 Task: Apply theme spearmint in current slide.
Action: Mouse moved to (514, 114)
Screenshot: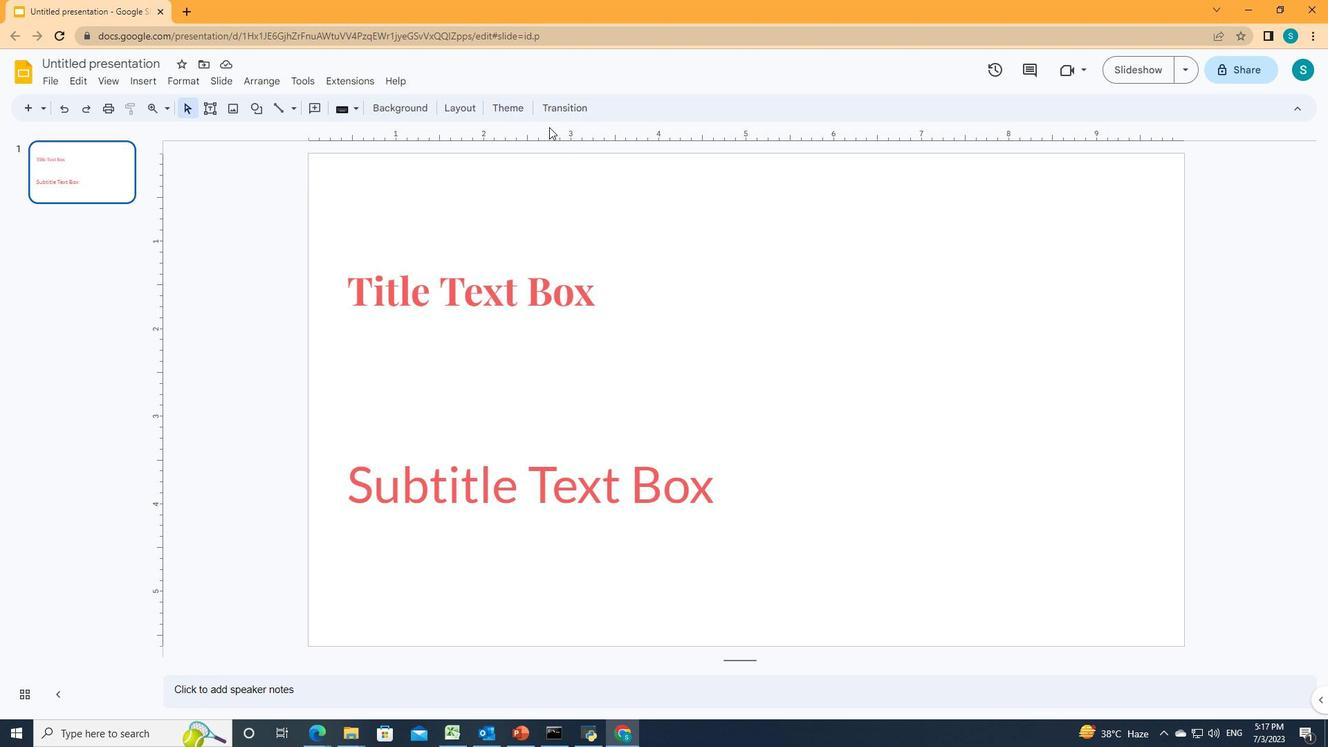 
Action: Mouse pressed left at (514, 114)
Screenshot: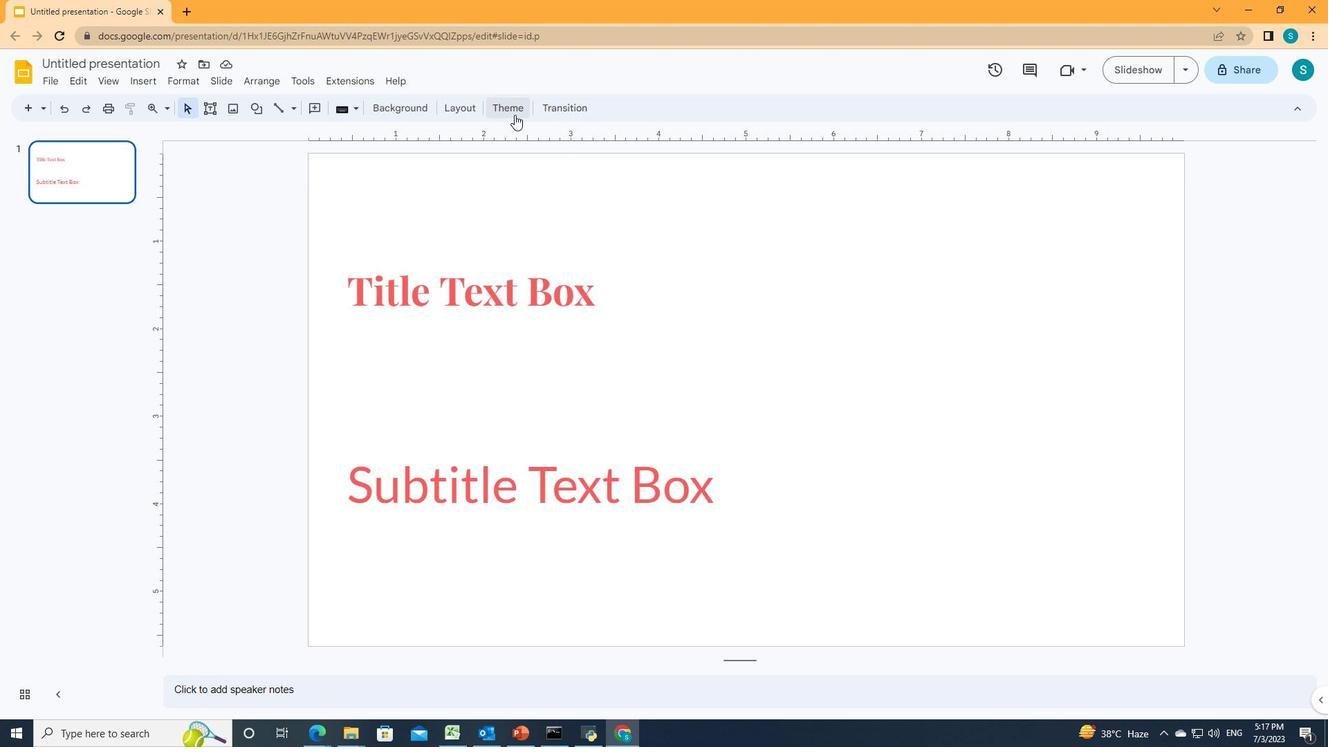 
Action: Mouse moved to (1282, 405)
Screenshot: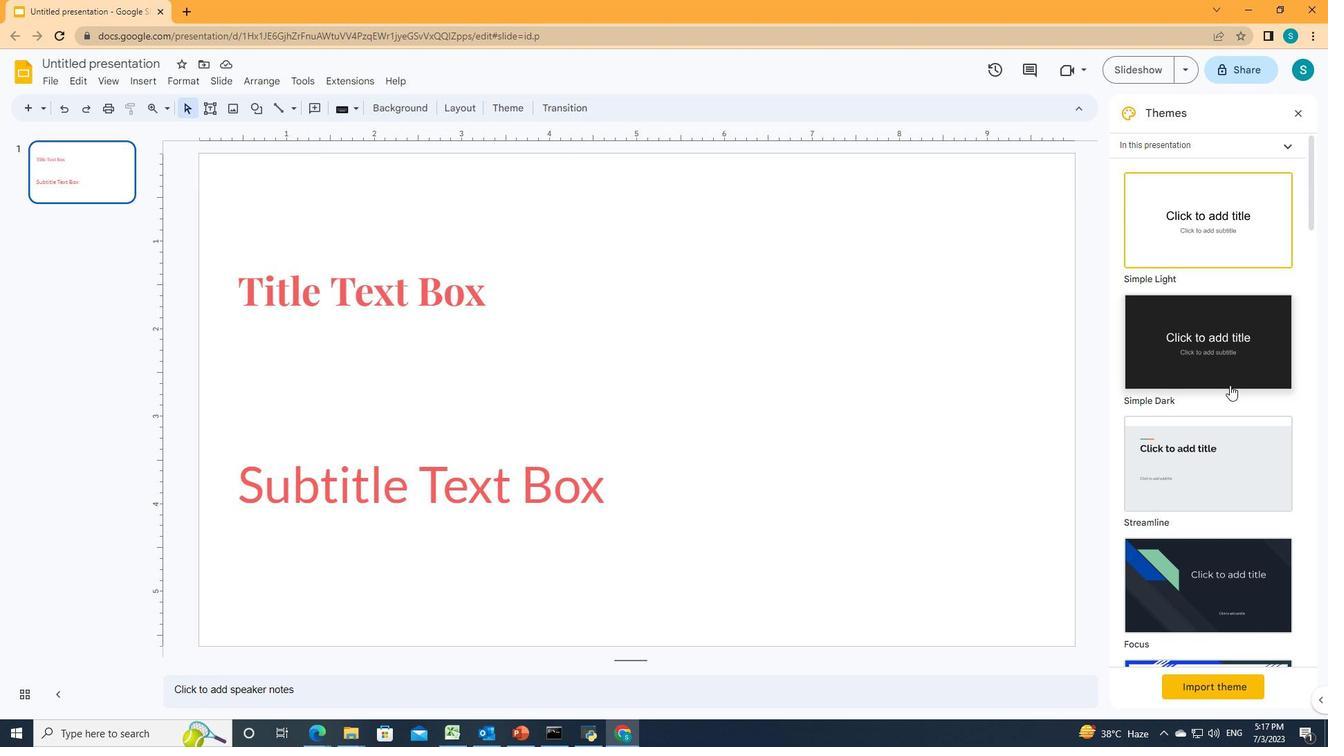 
Action: Mouse scrolled (1282, 404) with delta (0, 0)
Screenshot: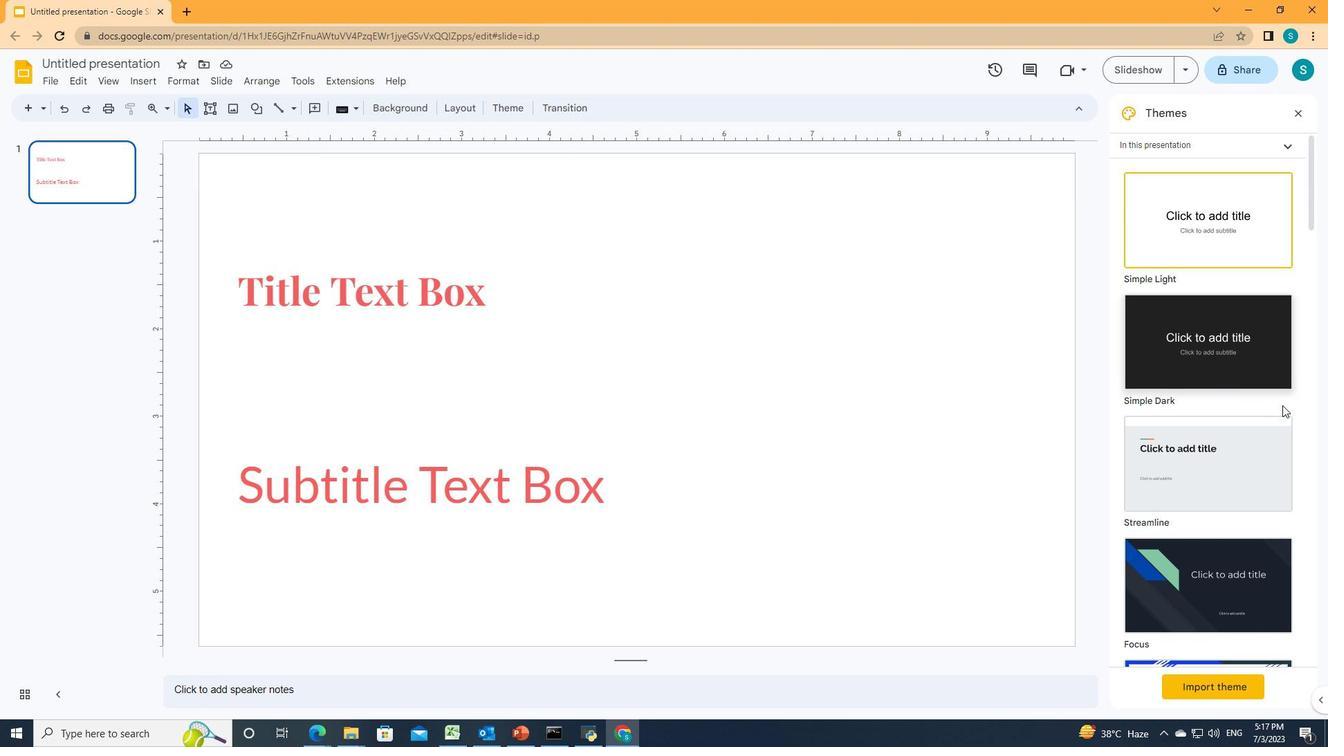 
Action: Mouse moved to (1283, 405)
Screenshot: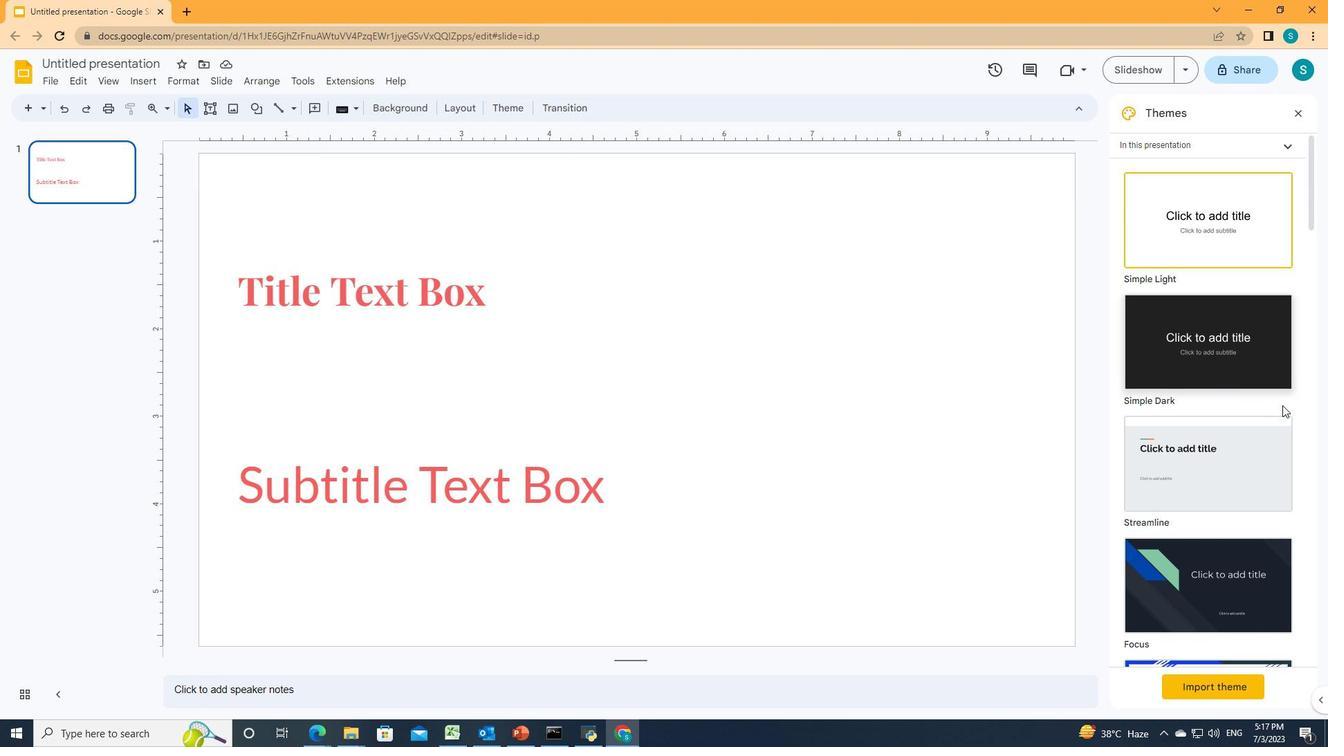 
Action: Mouse scrolled (1283, 404) with delta (0, 0)
Screenshot: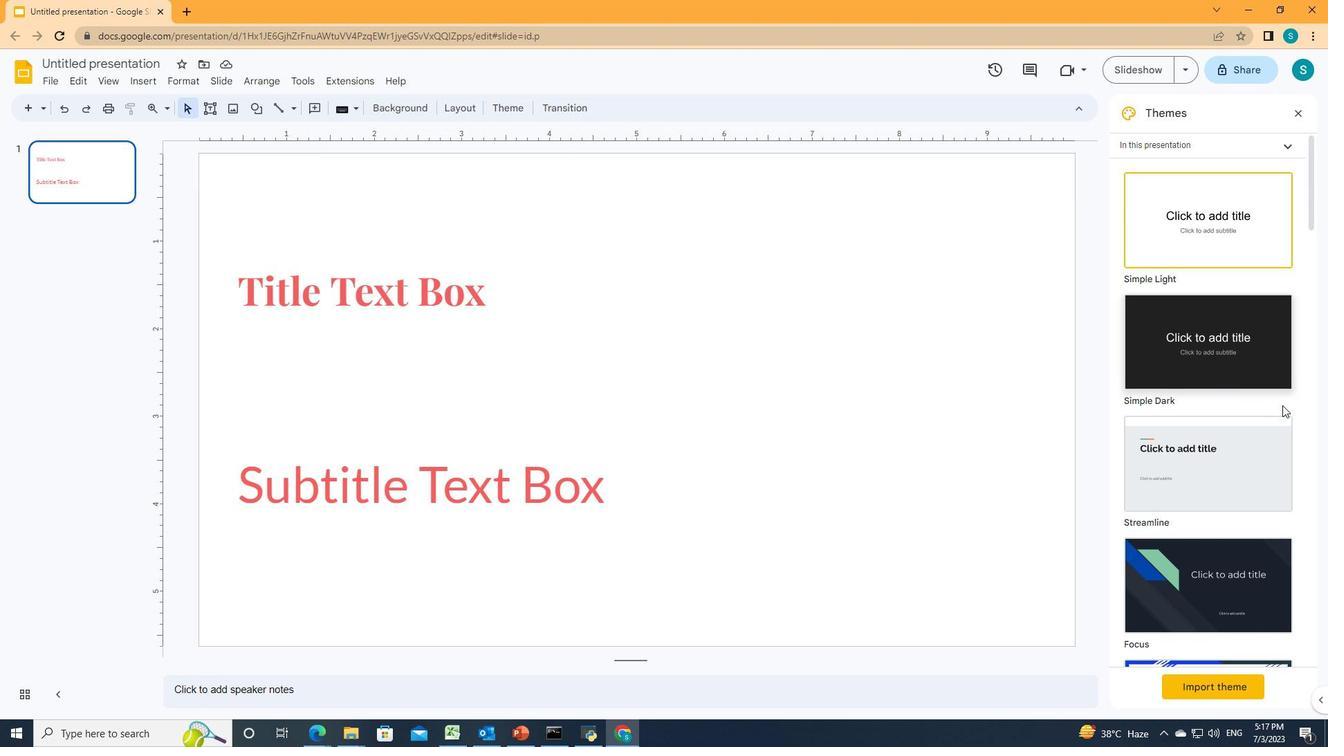 
Action: Mouse scrolled (1283, 404) with delta (0, 0)
Screenshot: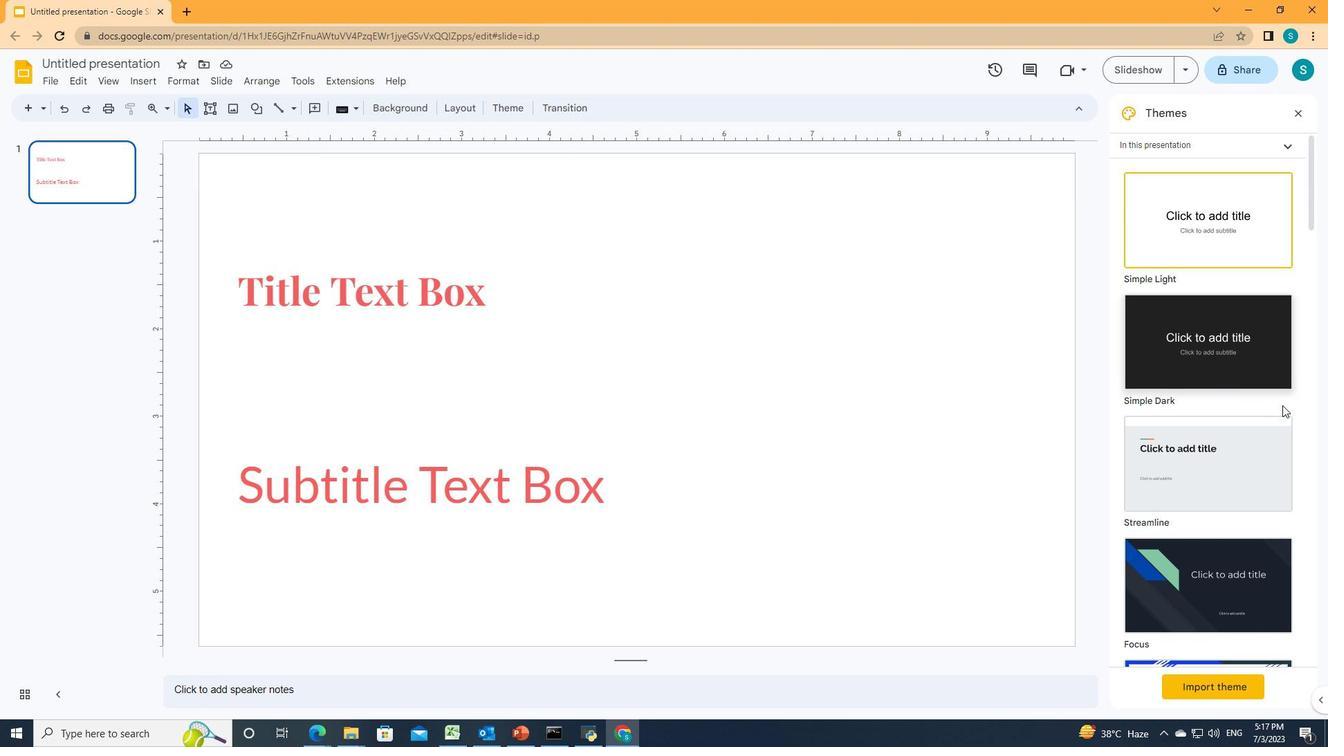 
Action: Mouse scrolled (1283, 404) with delta (0, 0)
Screenshot: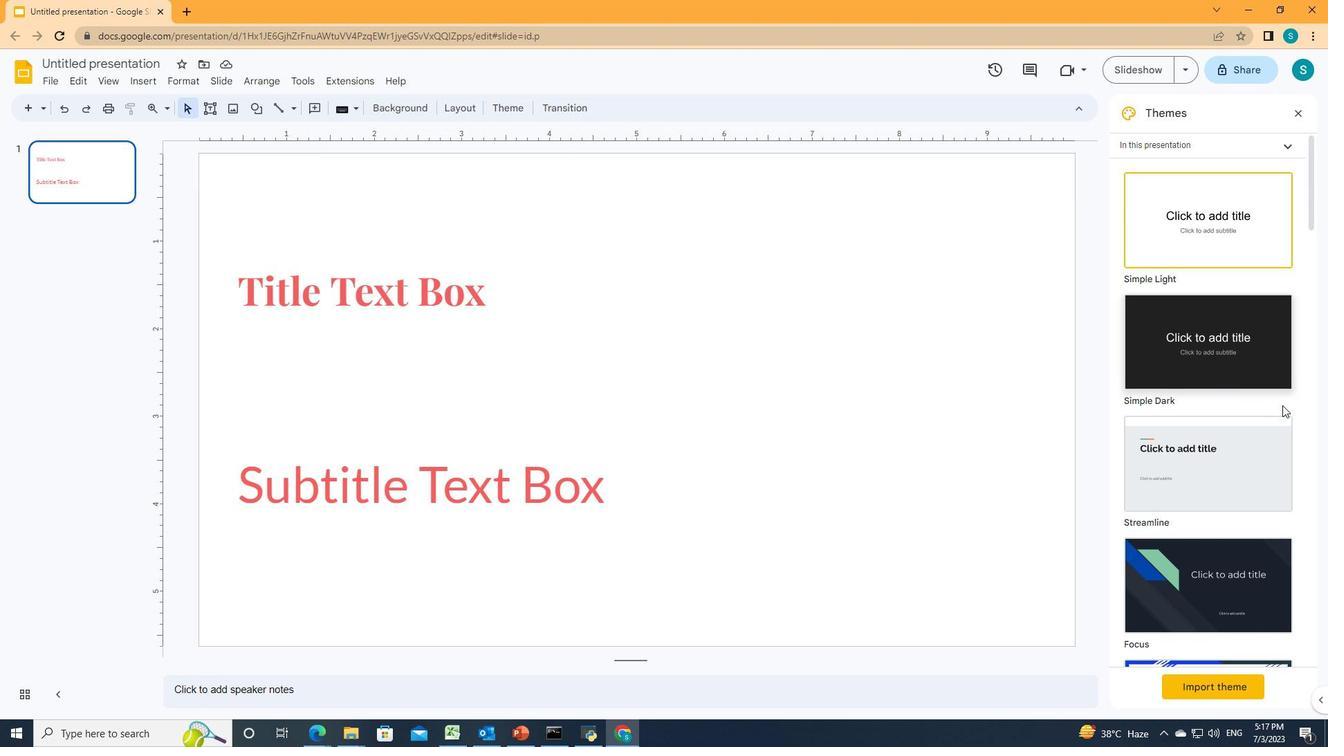 
Action: Mouse scrolled (1283, 404) with delta (0, 0)
Screenshot: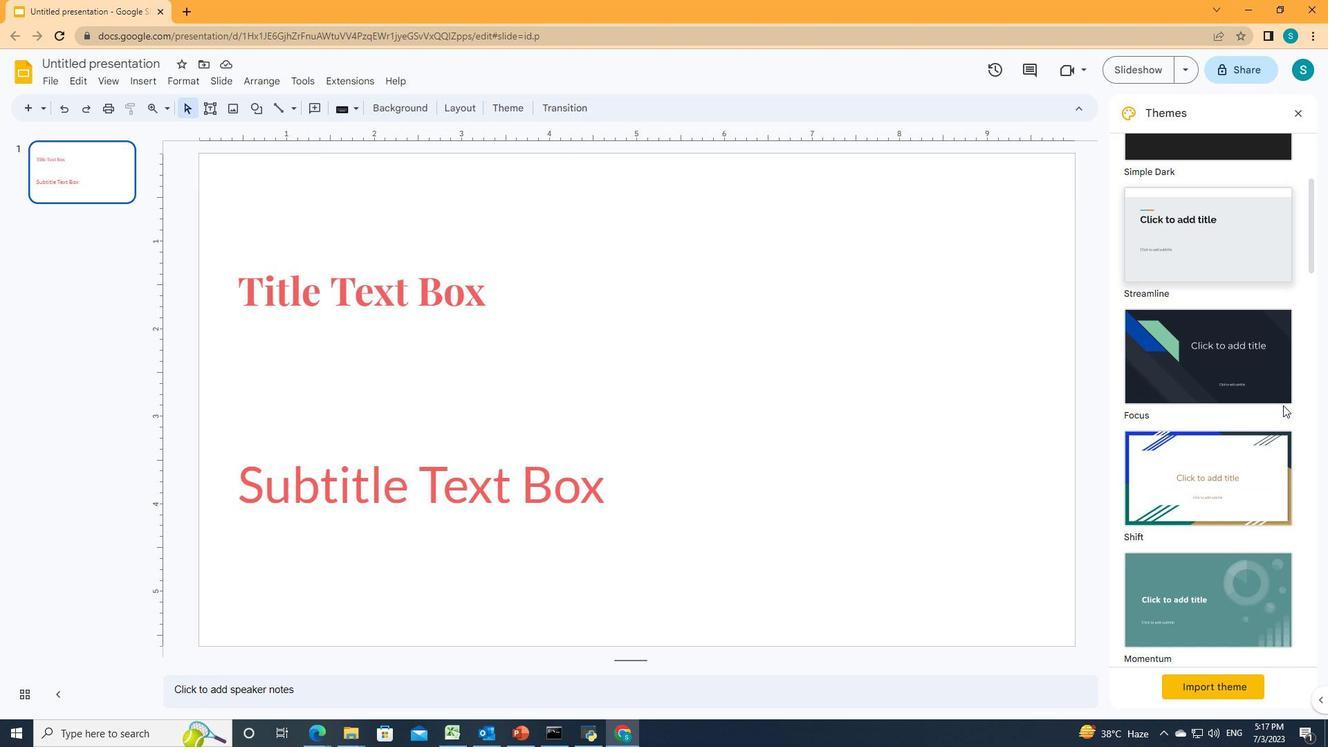 
Action: Mouse scrolled (1283, 404) with delta (0, 0)
Screenshot: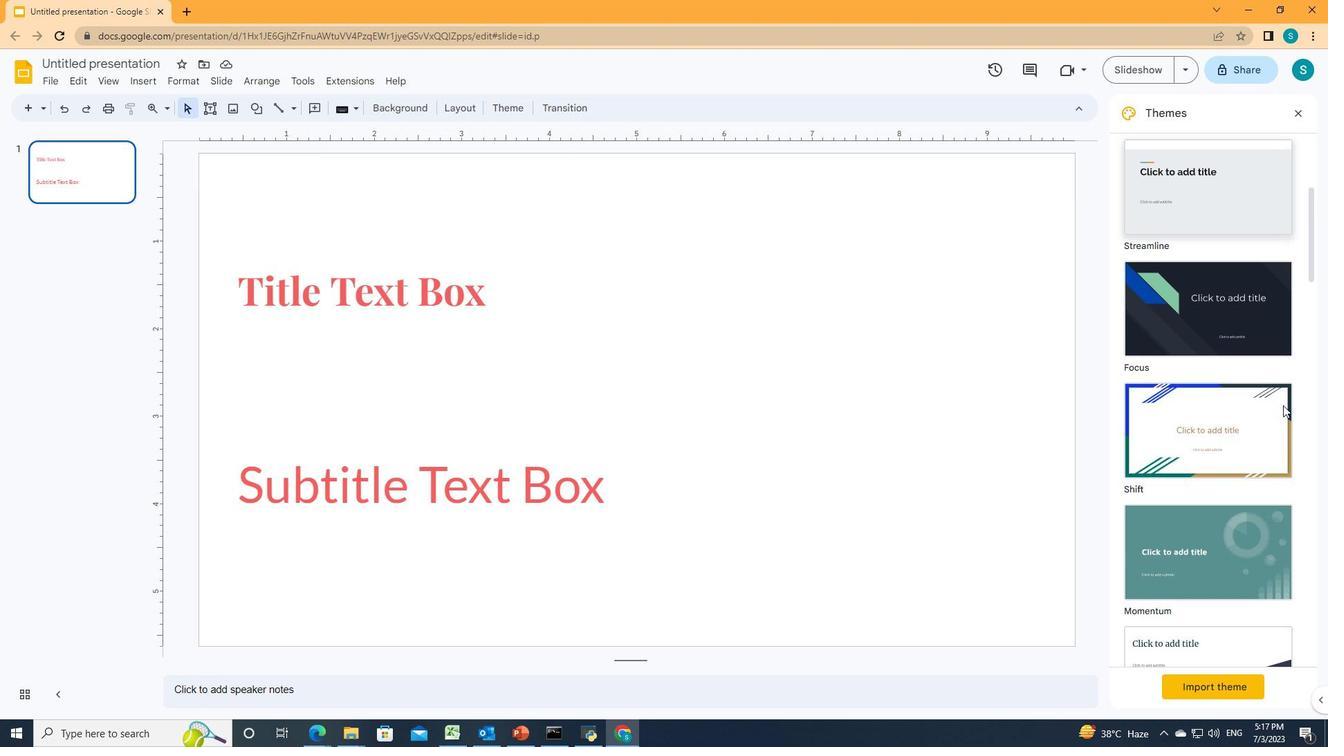 
Action: Mouse scrolled (1283, 404) with delta (0, 0)
Screenshot: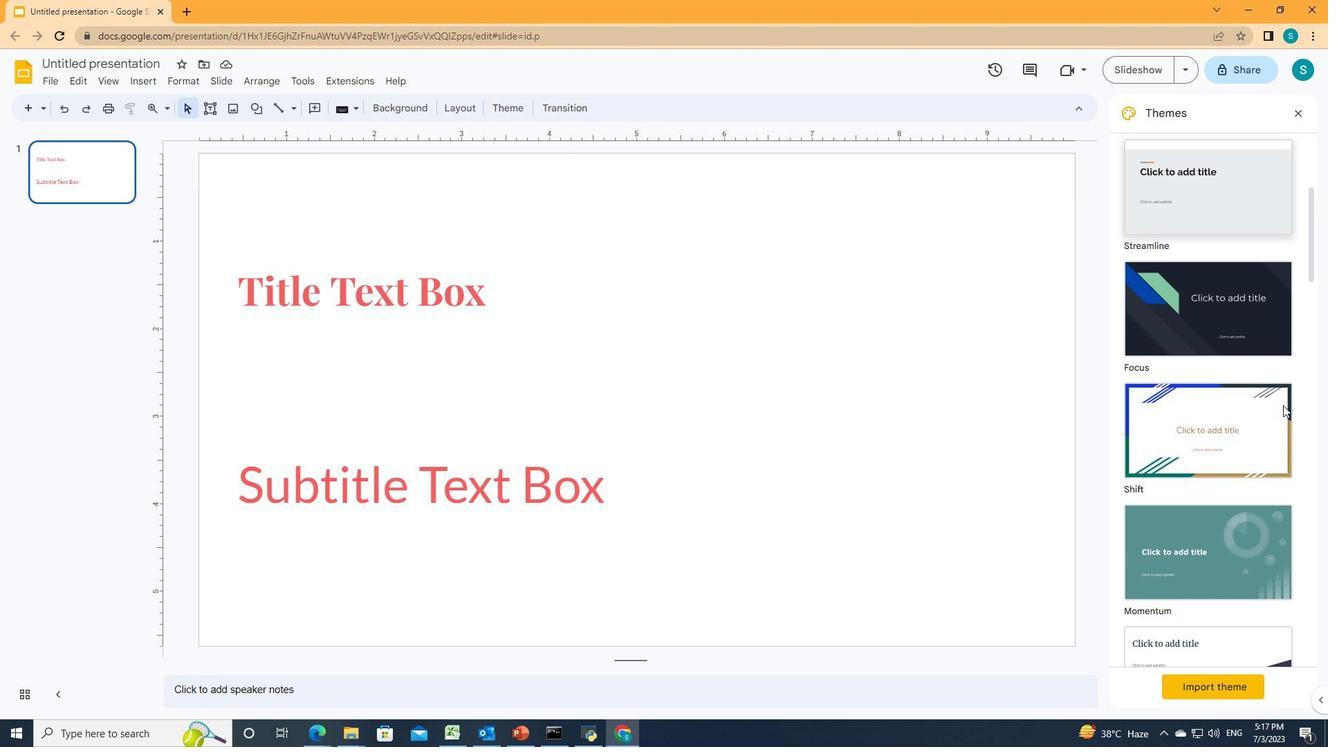 
Action: Mouse scrolled (1283, 404) with delta (0, 0)
Screenshot: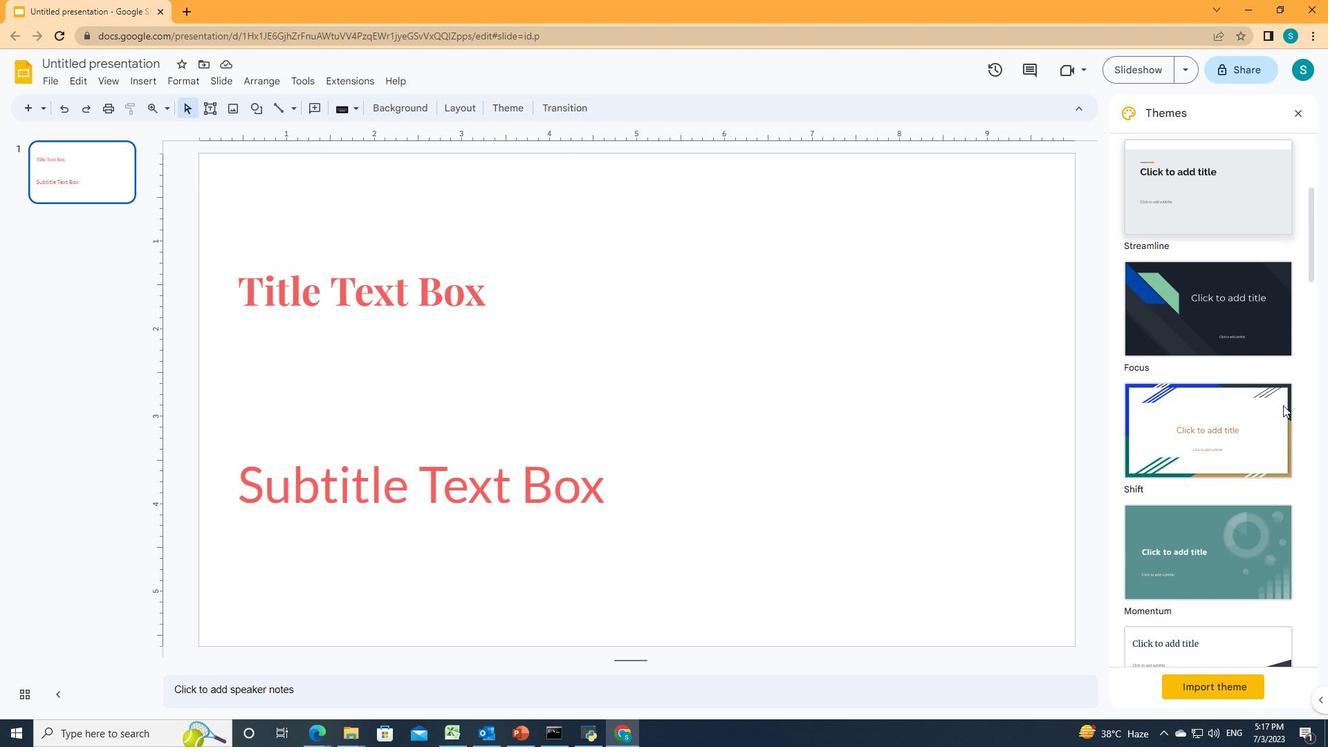 
Action: Mouse scrolled (1283, 404) with delta (0, 0)
Screenshot: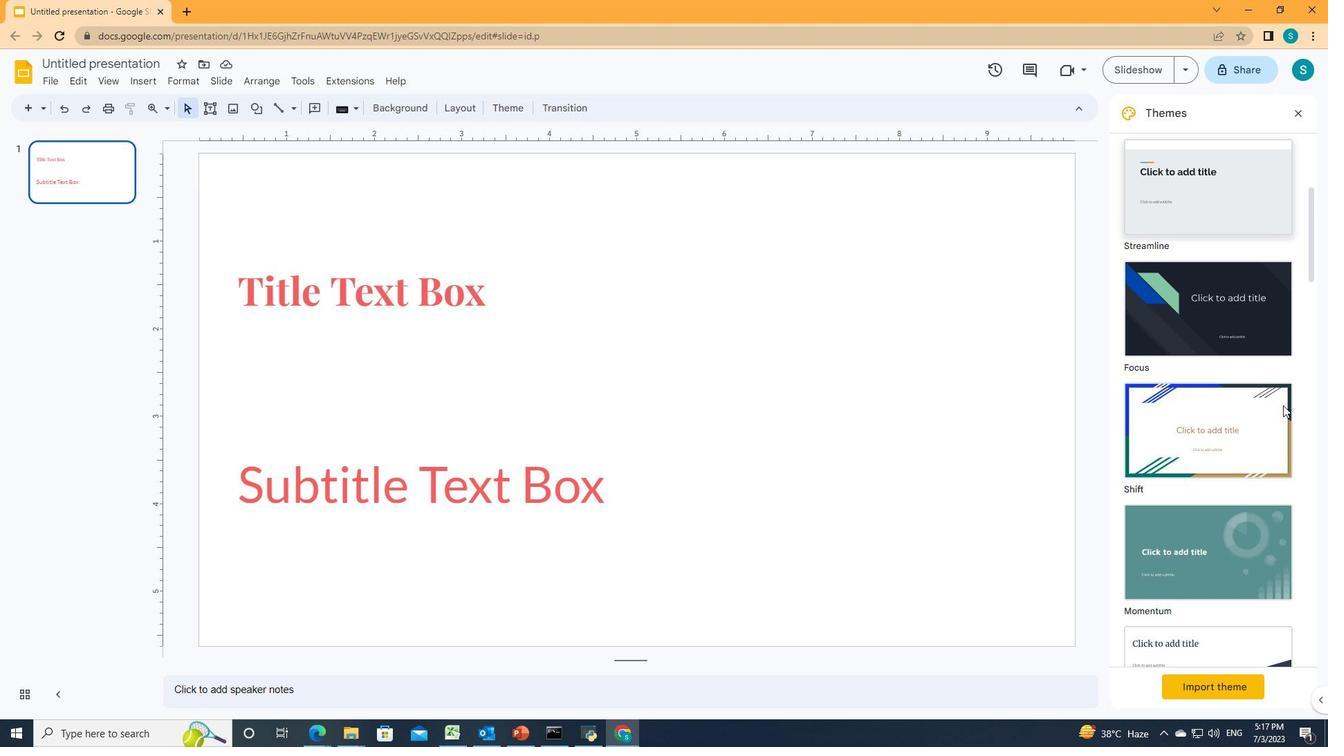
Action: Mouse scrolled (1283, 404) with delta (0, 0)
Screenshot: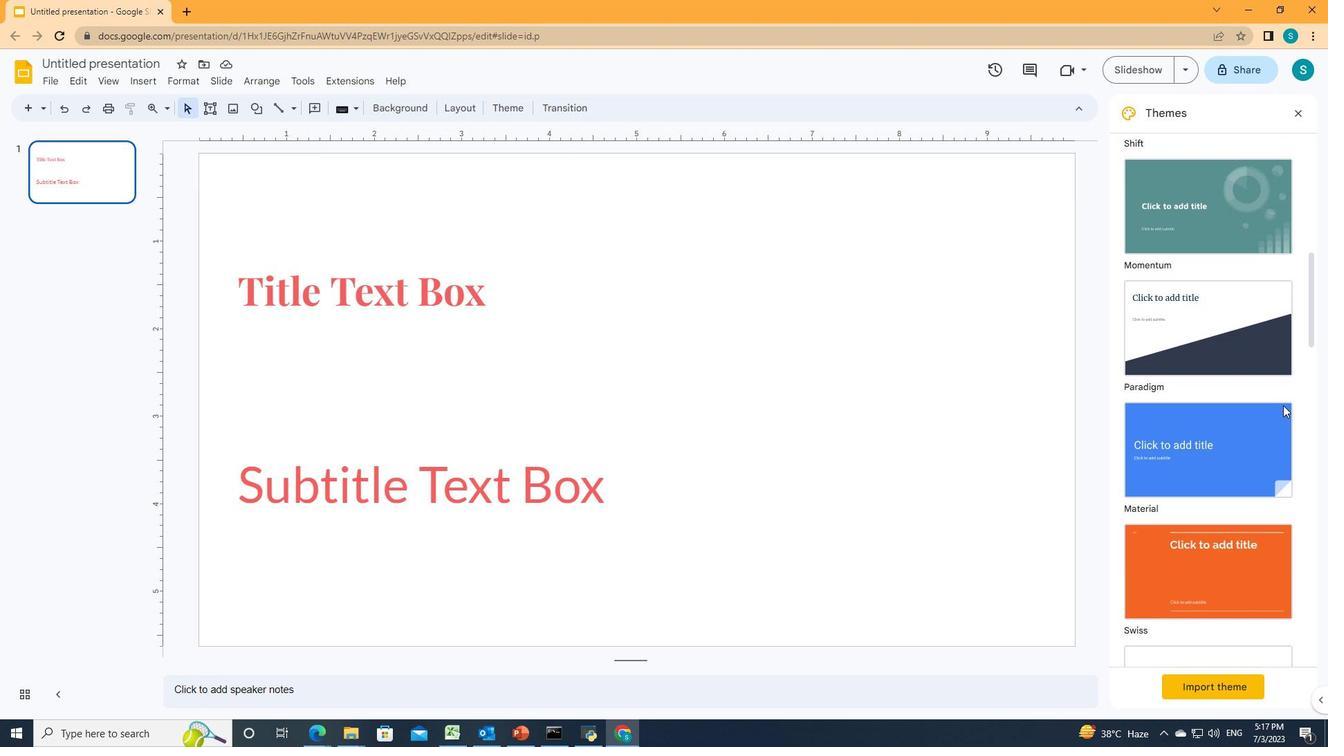 
Action: Mouse scrolled (1283, 404) with delta (0, 0)
Screenshot: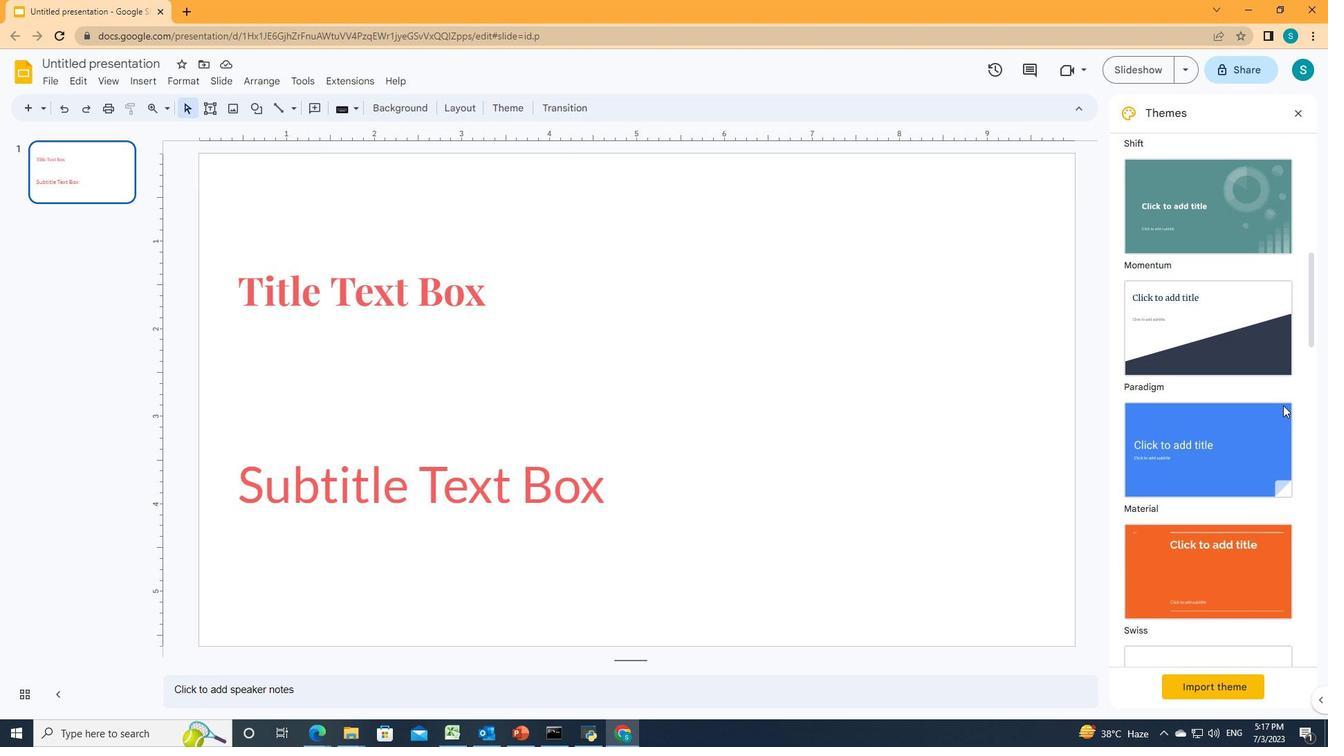 
Action: Mouse scrolled (1283, 404) with delta (0, 0)
Screenshot: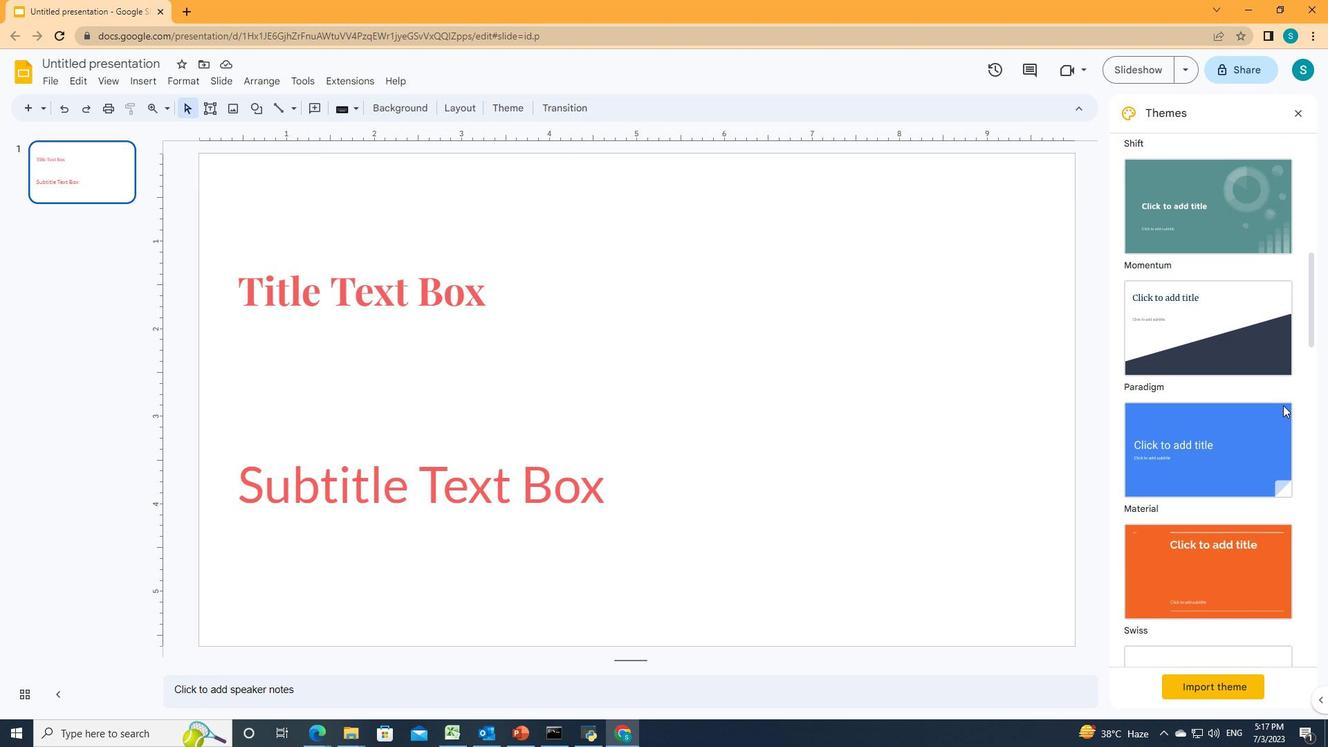 
Action: Mouse scrolled (1283, 404) with delta (0, 0)
Screenshot: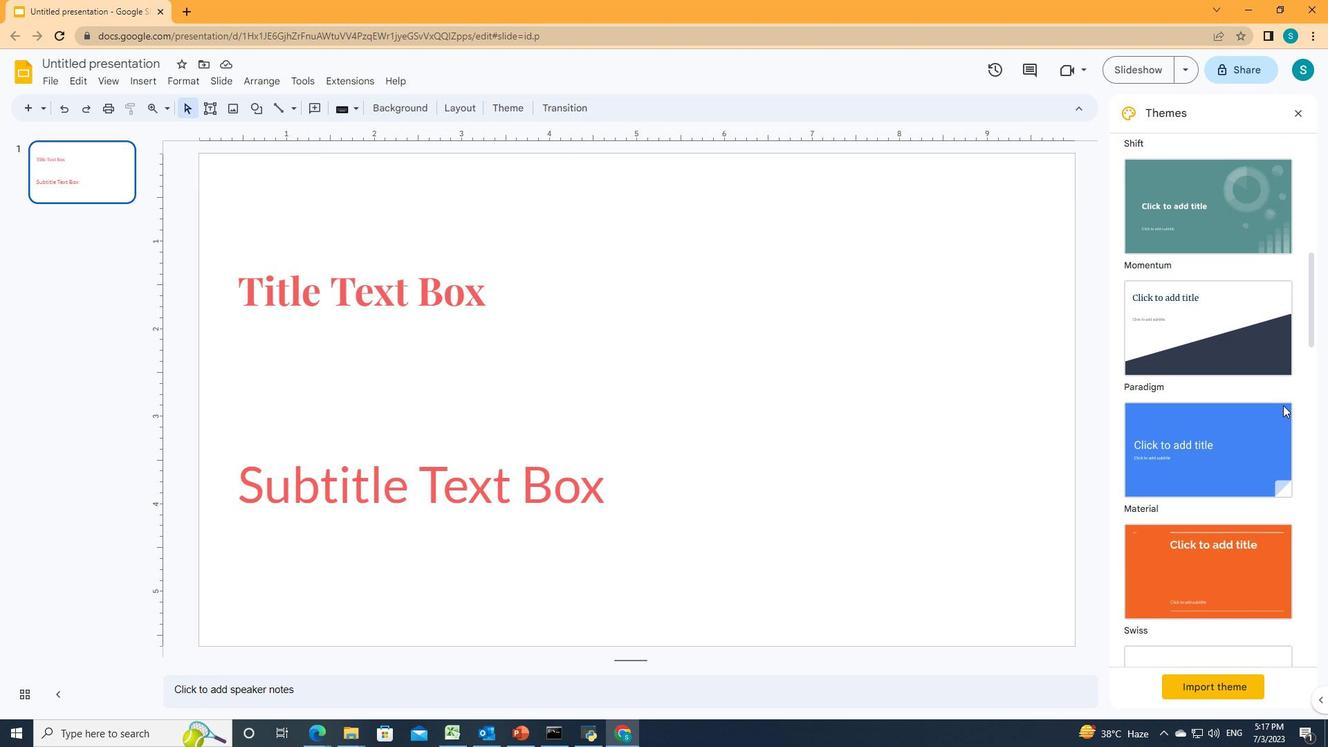 
Action: Mouse scrolled (1283, 404) with delta (0, 0)
Screenshot: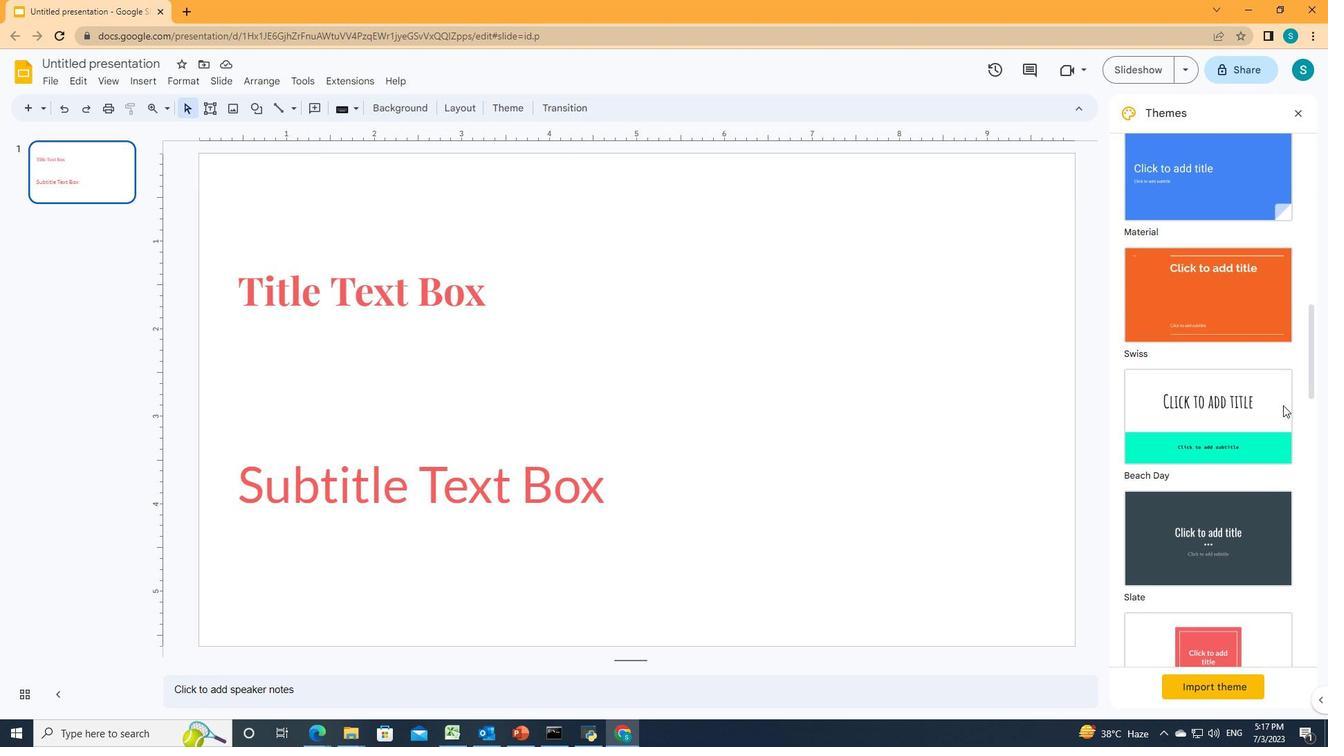 
Action: Mouse scrolled (1283, 404) with delta (0, 0)
Screenshot: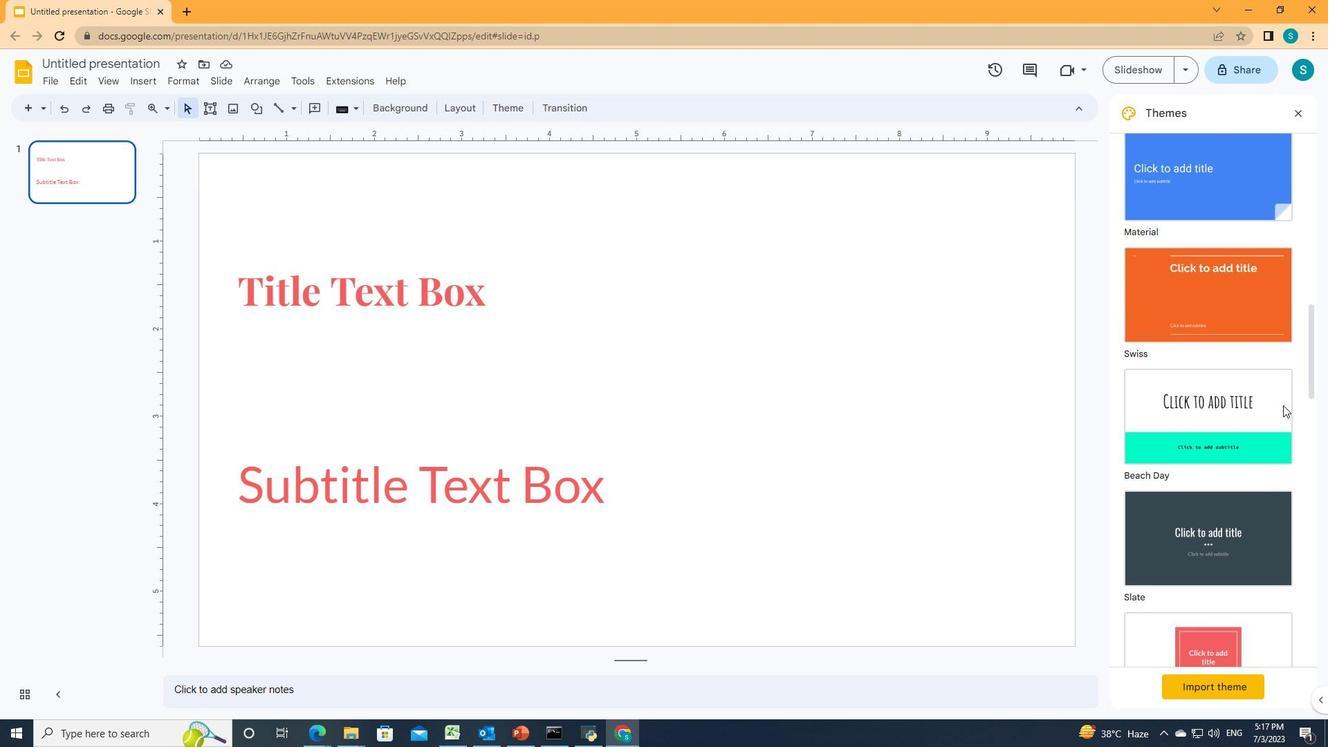 
Action: Mouse scrolled (1283, 404) with delta (0, 0)
Screenshot: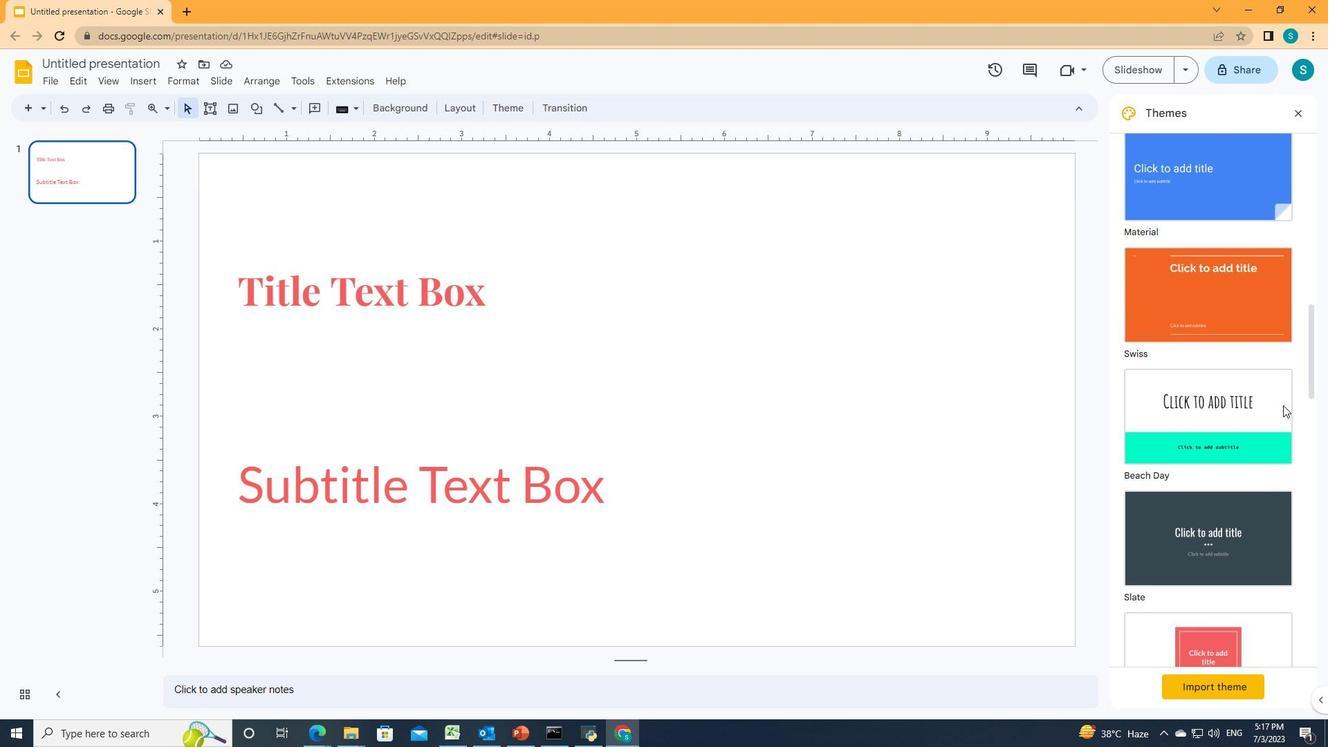 
Action: Mouse scrolled (1283, 404) with delta (0, 0)
Screenshot: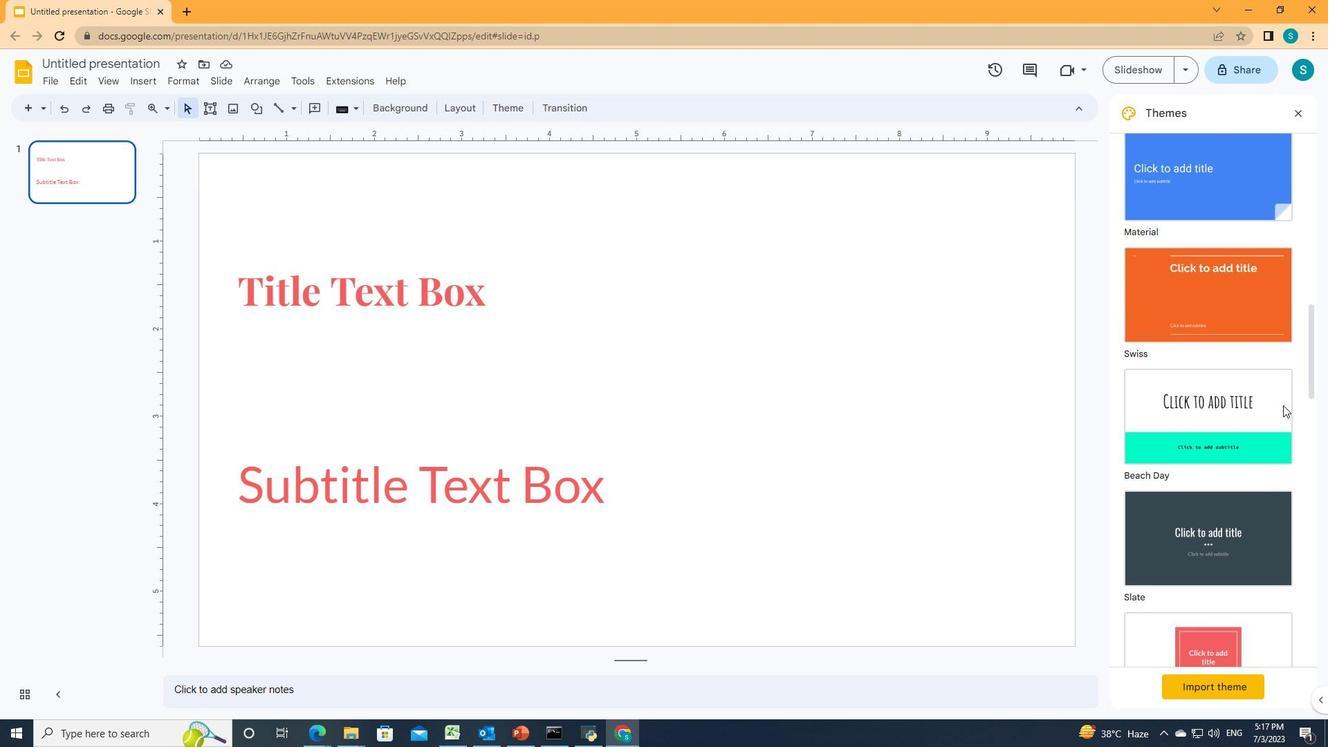 
Action: Mouse moved to (1208, 516)
Screenshot: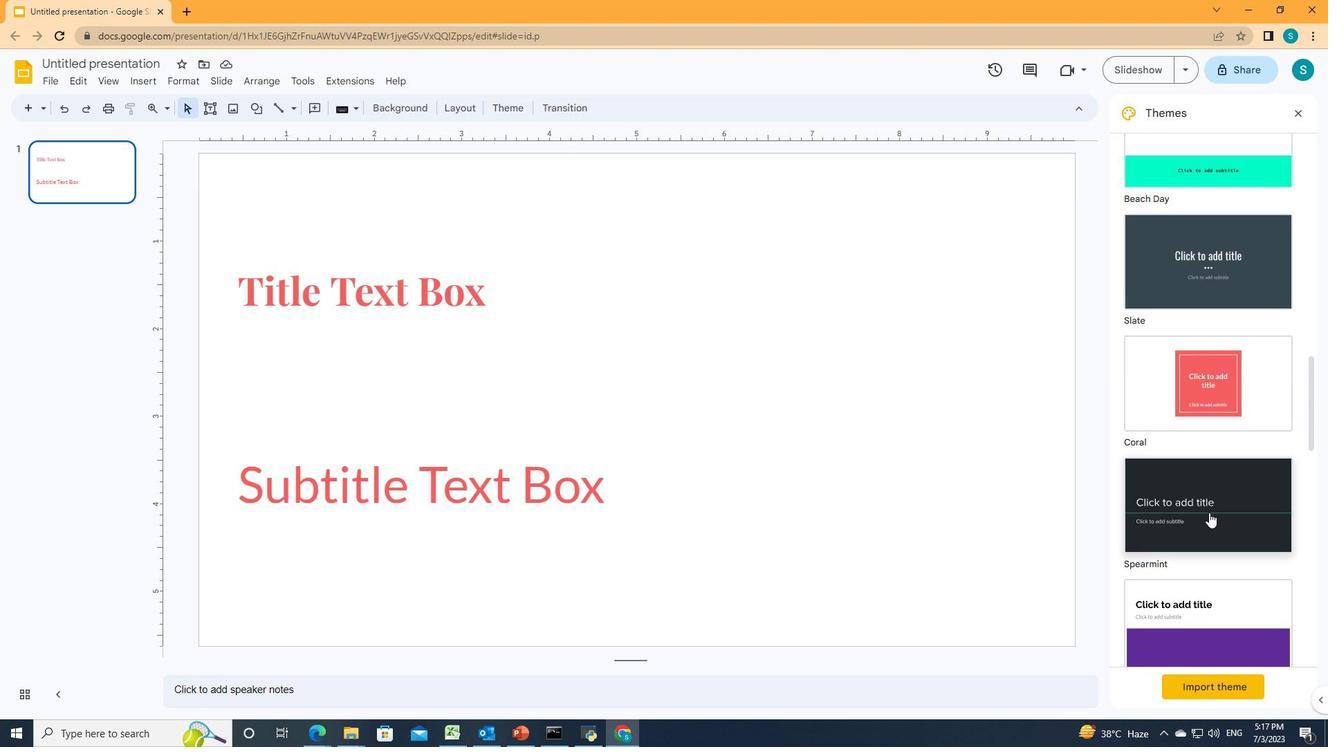 
Action: Mouse pressed left at (1208, 516)
Screenshot: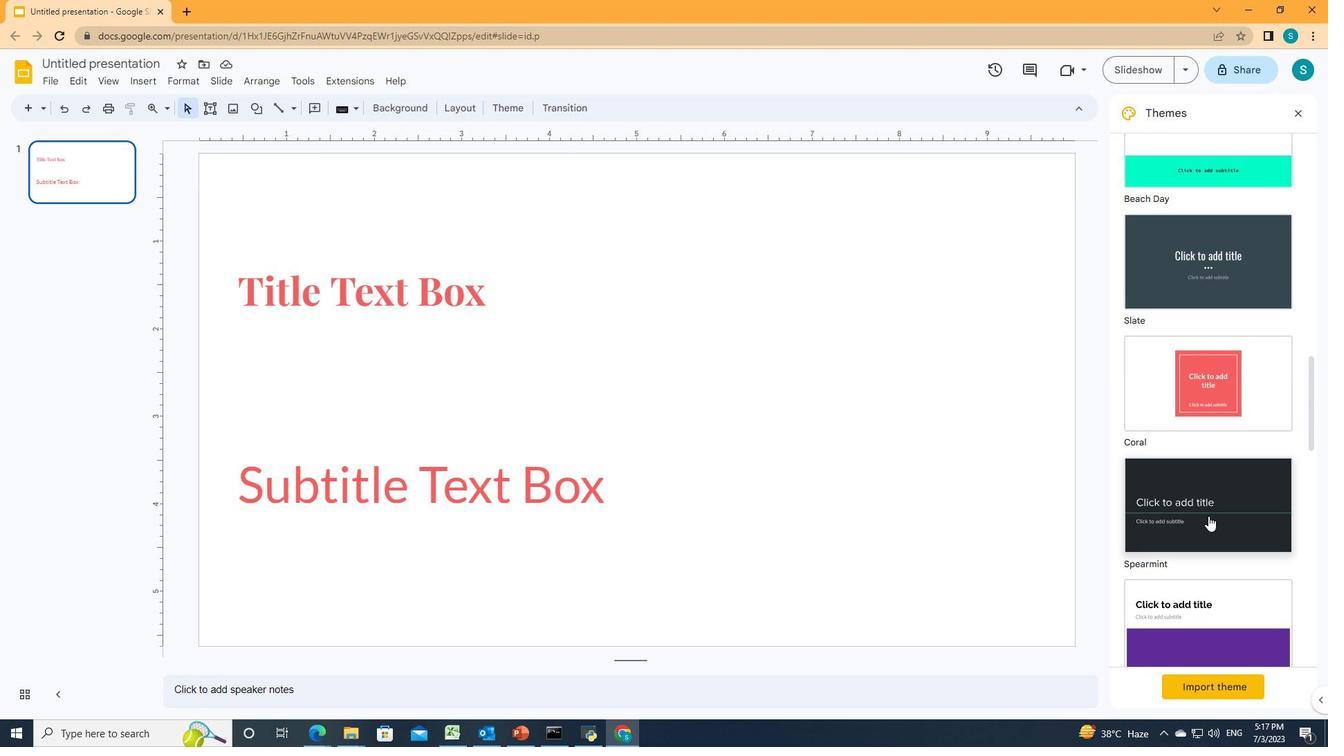 
